 Task: Change the interface module to a remote control interface.
Action: Mouse moved to (92, 12)
Screenshot: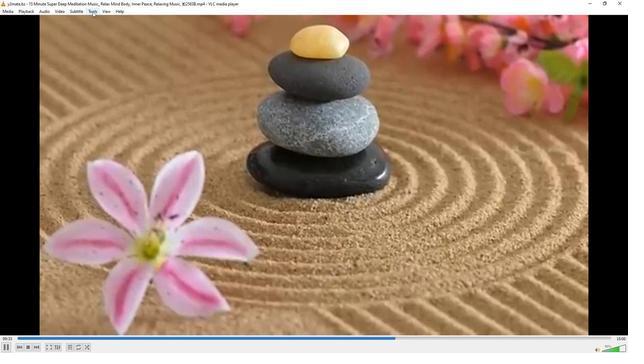 
Action: Mouse pressed left at (92, 12)
Screenshot: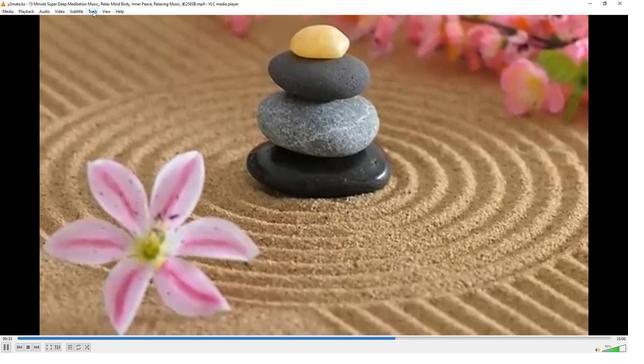 
Action: Mouse moved to (102, 89)
Screenshot: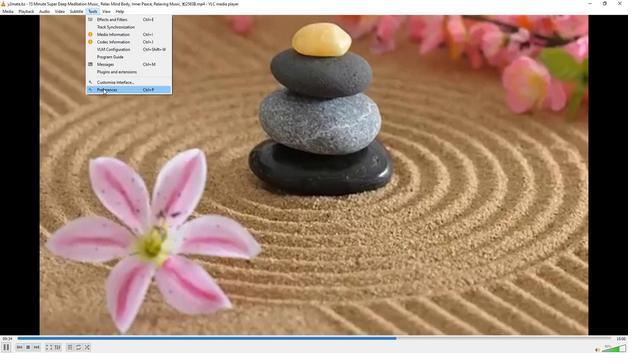 
Action: Mouse pressed left at (102, 89)
Screenshot: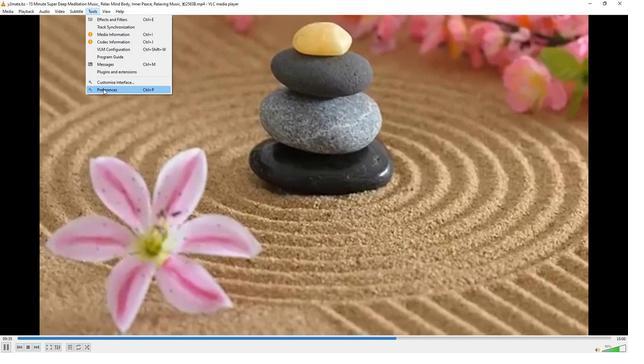 
Action: Mouse moved to (206, 288)
Screenshot: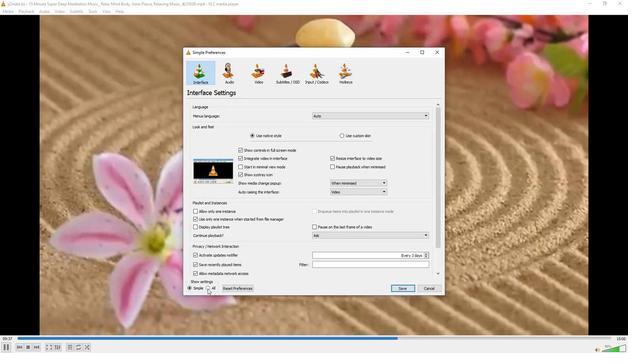 
Action: Mouse pressed left at (206, 288)
Screenshot: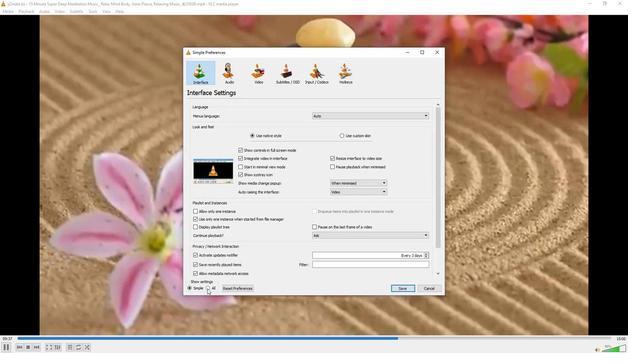 
Action: Mouse moved to (214, 257)
Screenshot: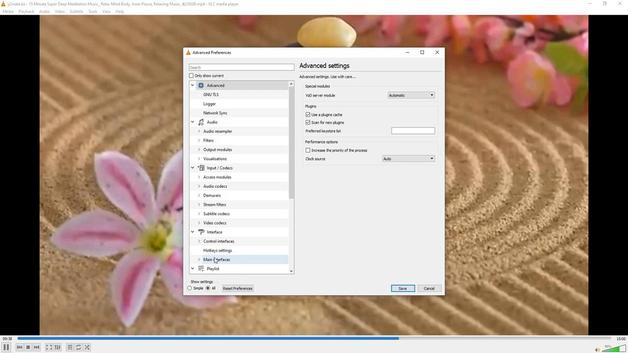 
Action: Mouse pressed left at (214, 257)
Screenshot: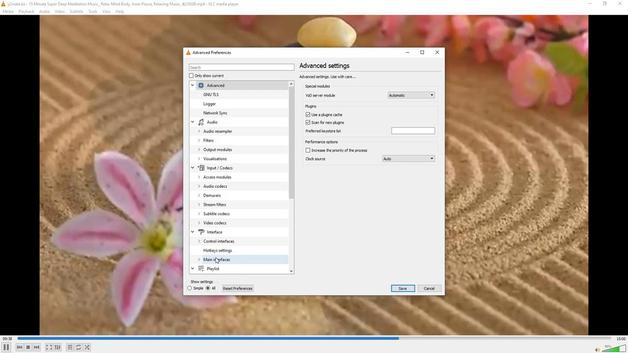 
Action: Mouse moved to (419, 84)
Screenshot: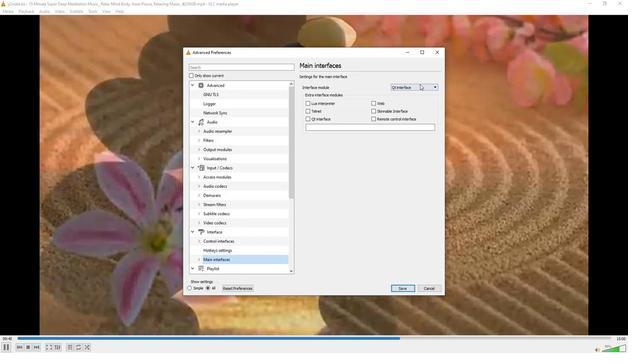 
Action: Mouse pressed left at (419, 84)
Screenshot: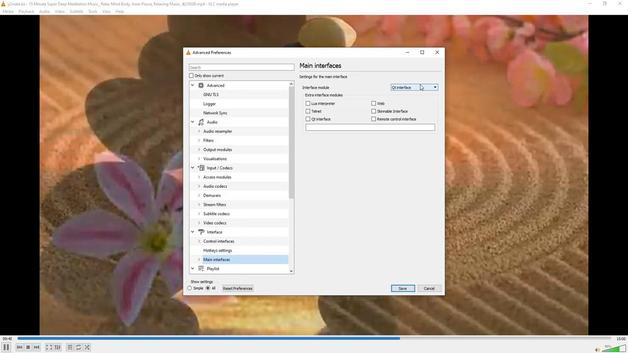 
Action: Mouse moved to (406, 109)
Screenshot: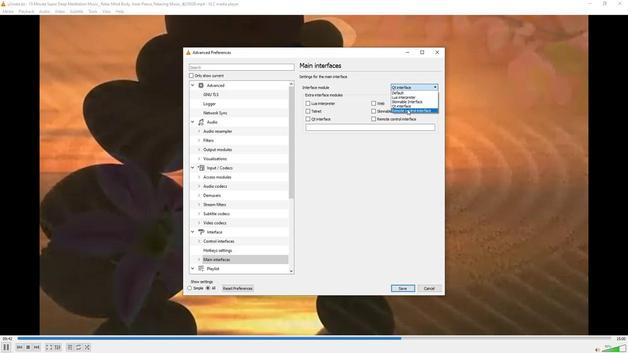 
Action: Mouse pressed left at (406, 109)
Screenshot: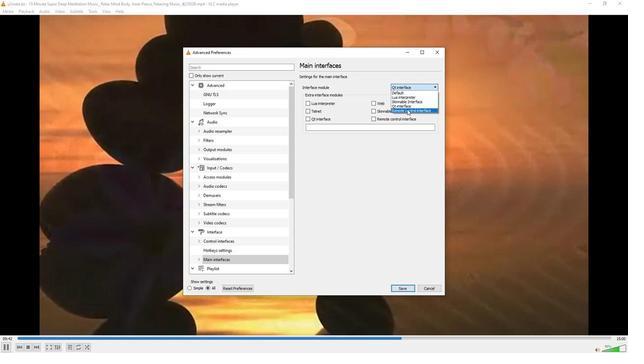 
